 Task: Create a rule from the Recommended list, Task Added to this Project -> add SubTasks in the project Trex with SubTasks Gather and Analyse Requirements , Design and Implement Solution , System Test and UAT , Release to Production / Go Live.
Action: Mouse moved to (61, 367)
Screenshot: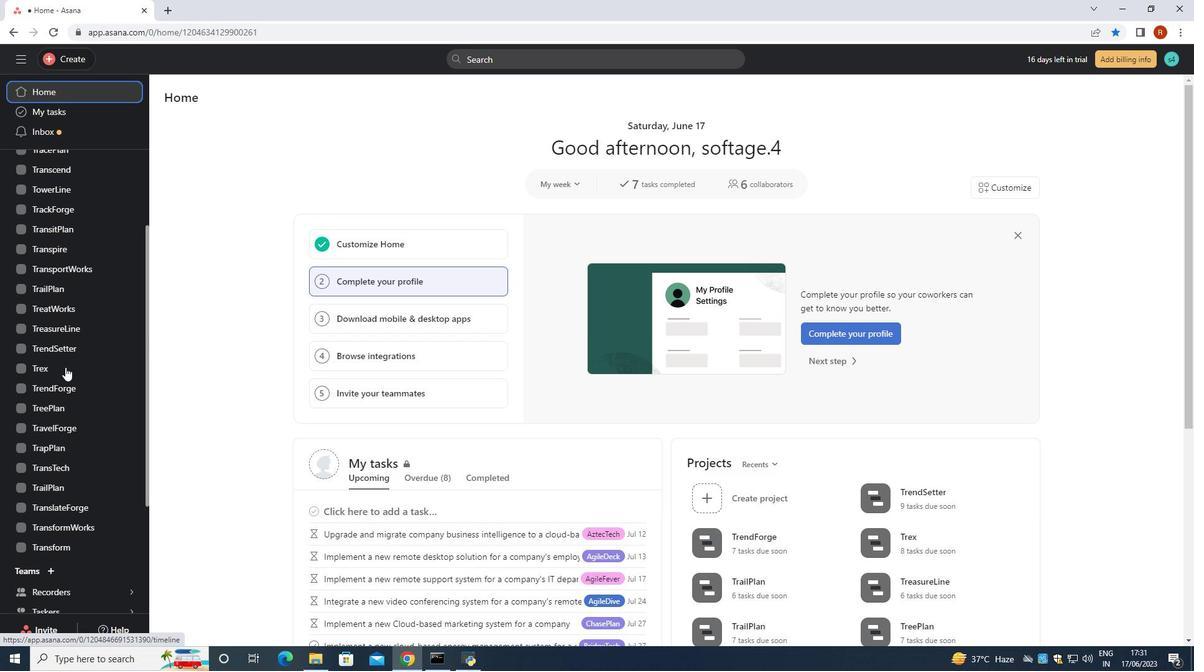 
Action: Mouse pressed left at (61, 367)
Screenshot: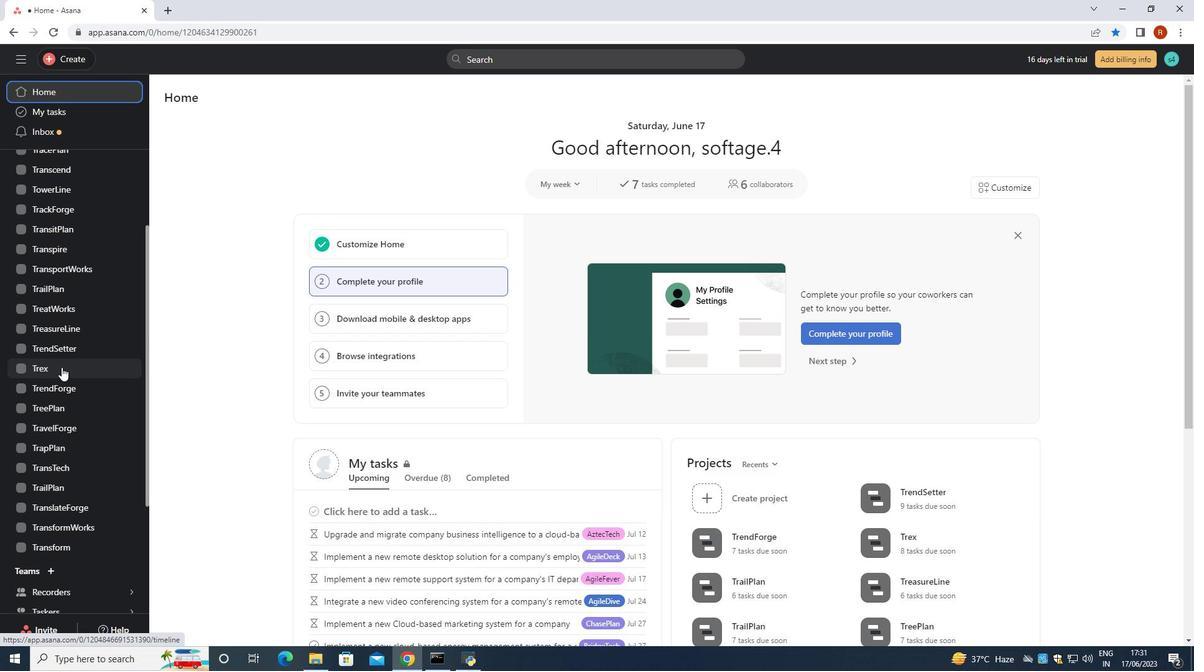 
Action: Mouse moved to (1151, 102)
Screenshot: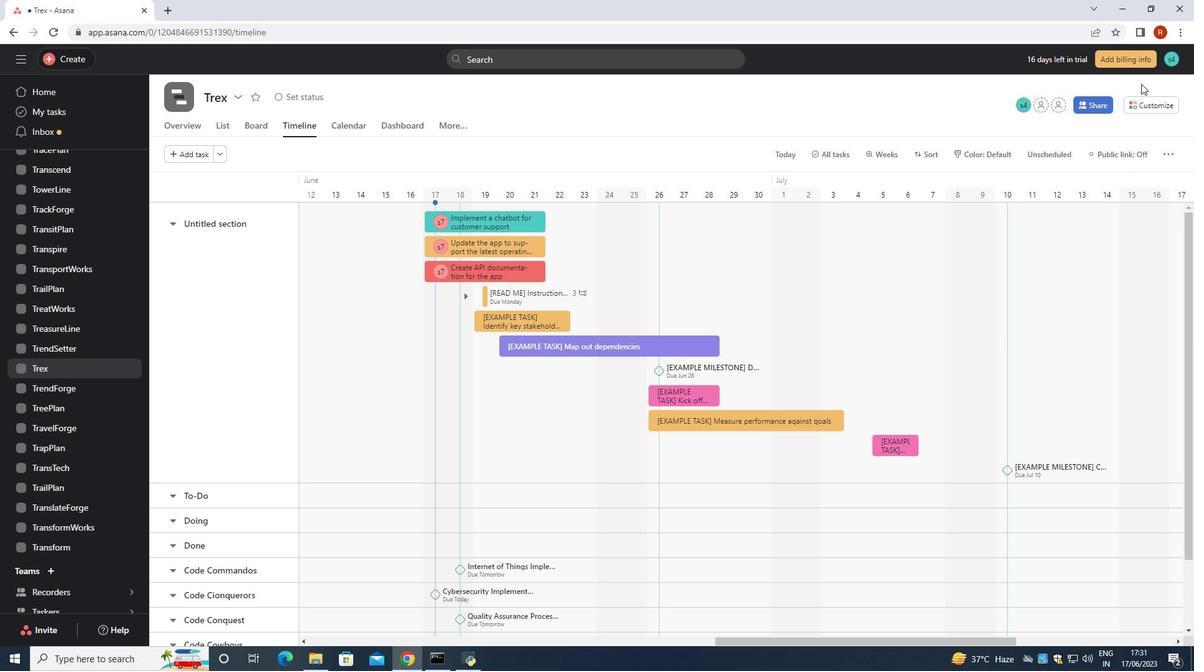 
Action: Mouse pressed left at (1151, 102)
Screenshot: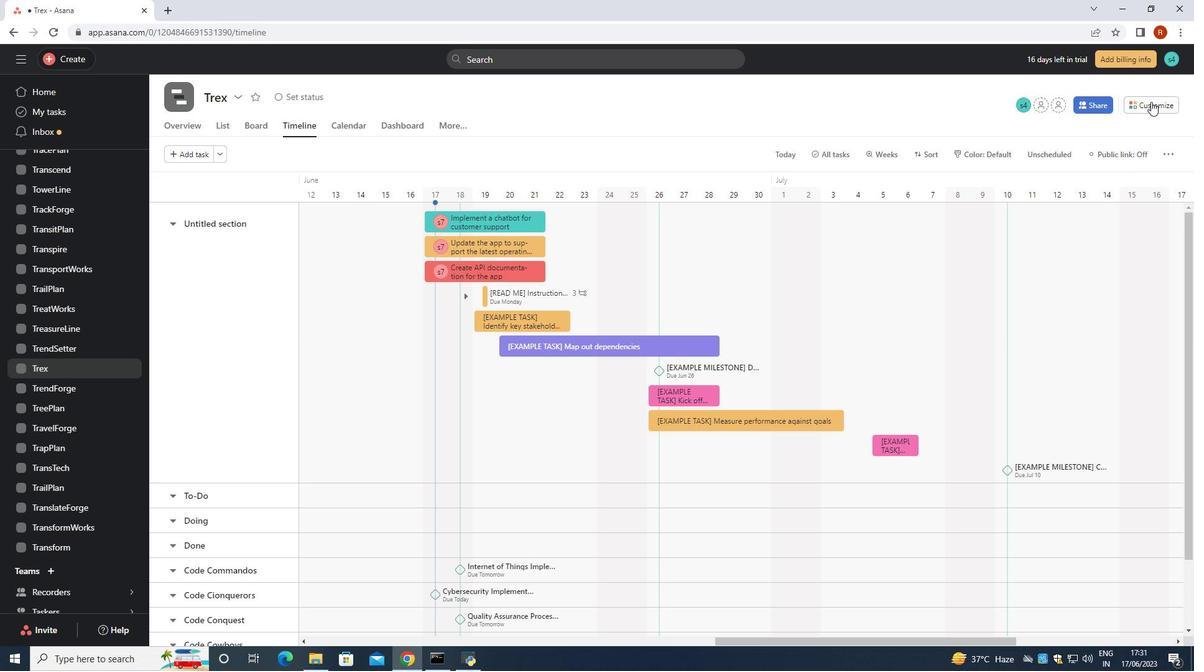 
Action: Mouse moved to (934, 299)
Screenshot: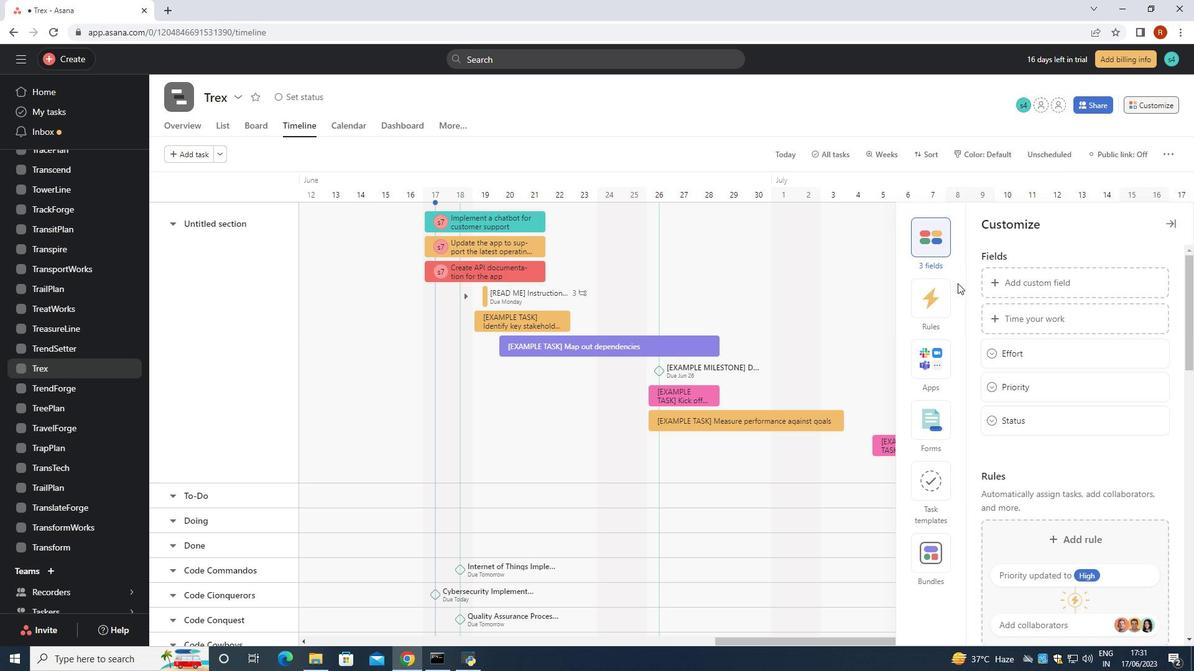 
Action: Mouse pressed left at (934, 299)
Screenshot: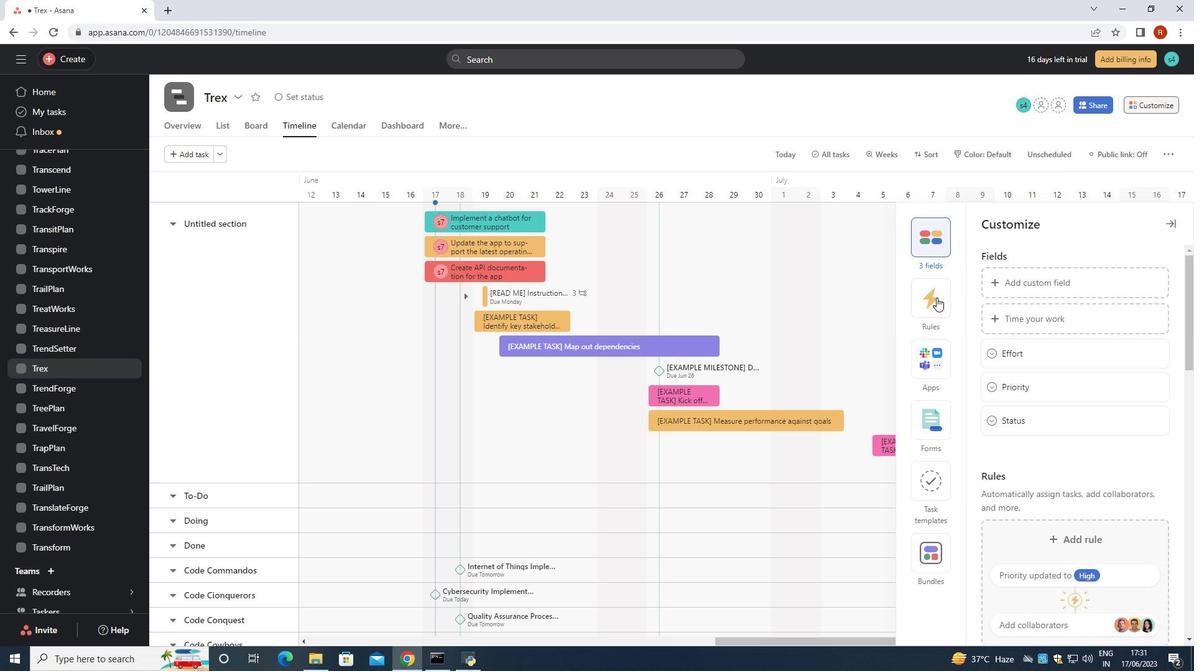 
Action: Mouse moved to (1022, 330)
Screenshot: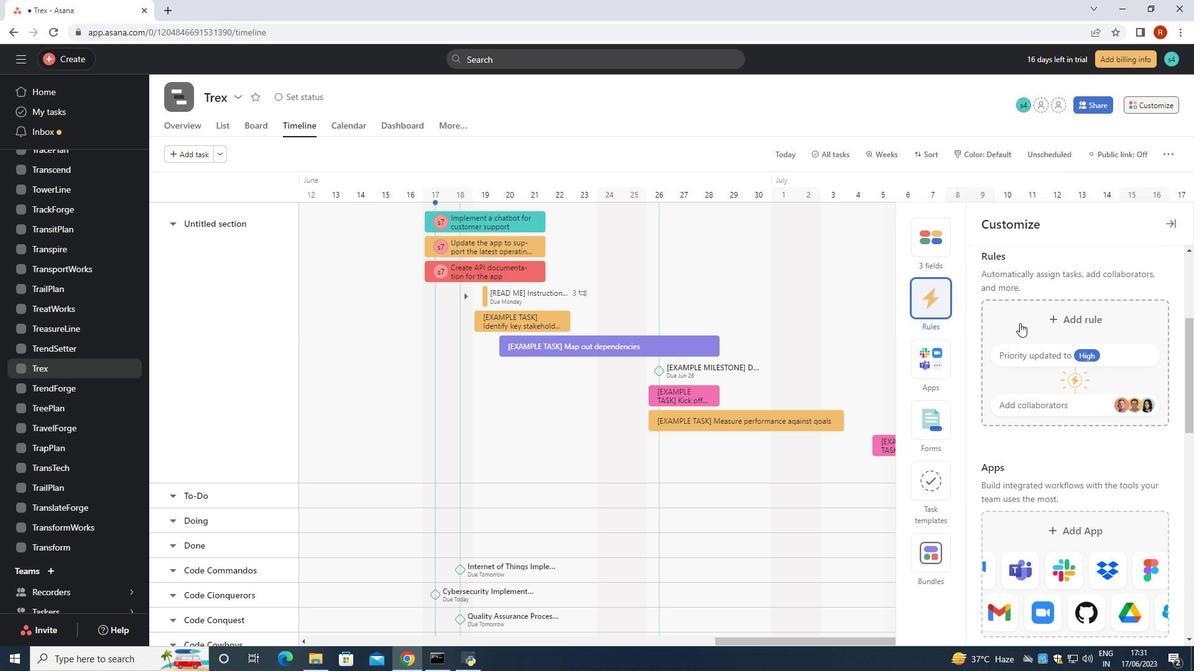 
Action: Mouse pressed left at (1022, 330)
Screenshot: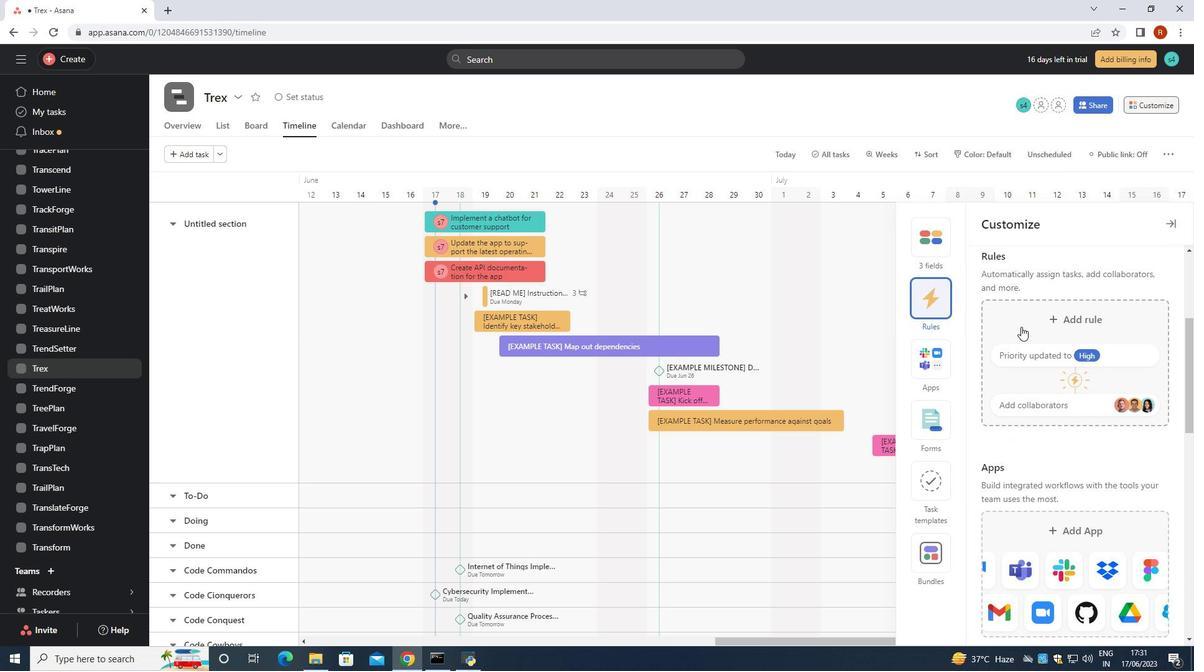 
Action: Mouse moved to (272, 141)
Screenshot: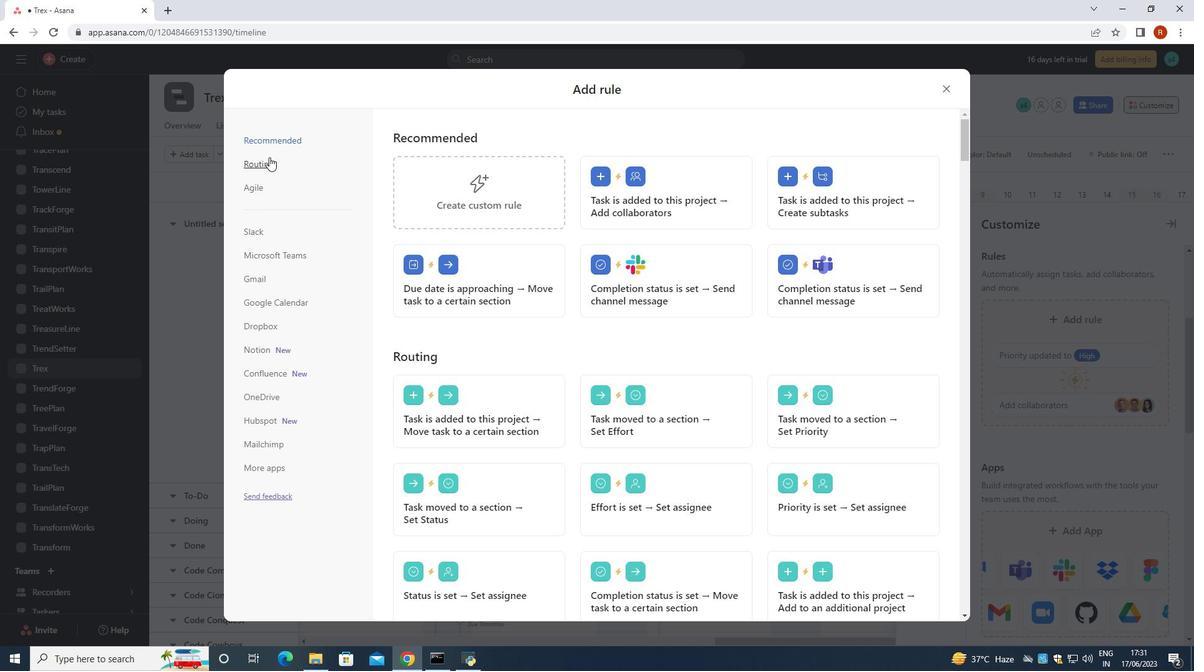
Action: Mouse pressed left at (272, 141)
Screenshot: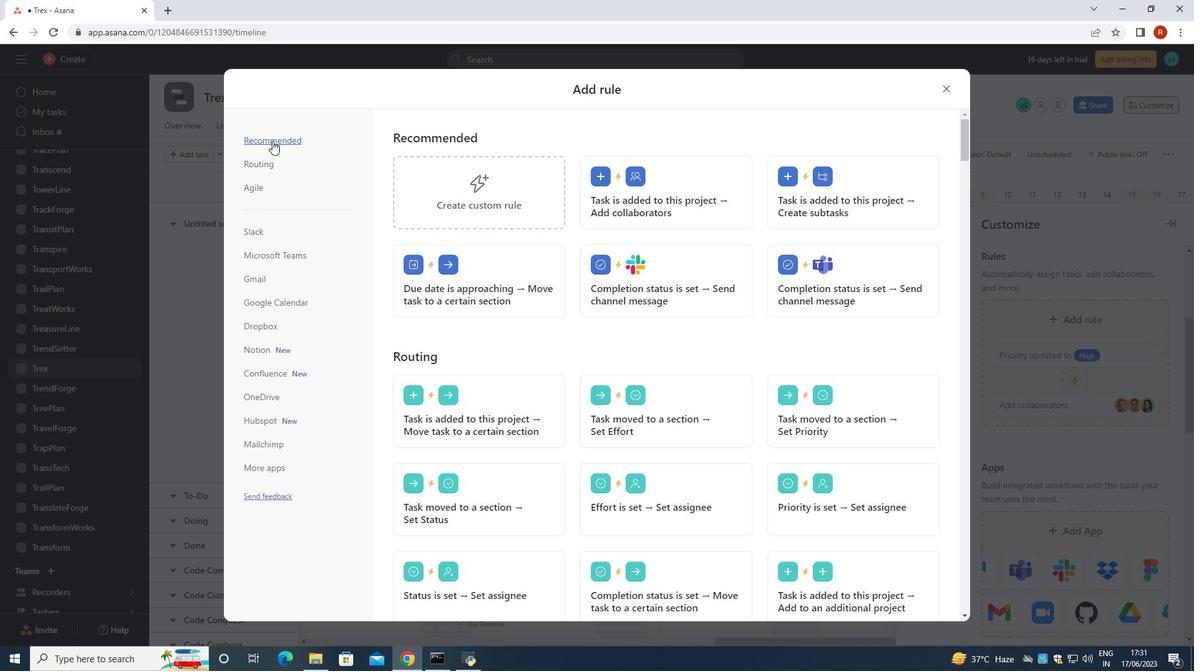 
Action: Mouse moved to (791, 183)
Screenshot: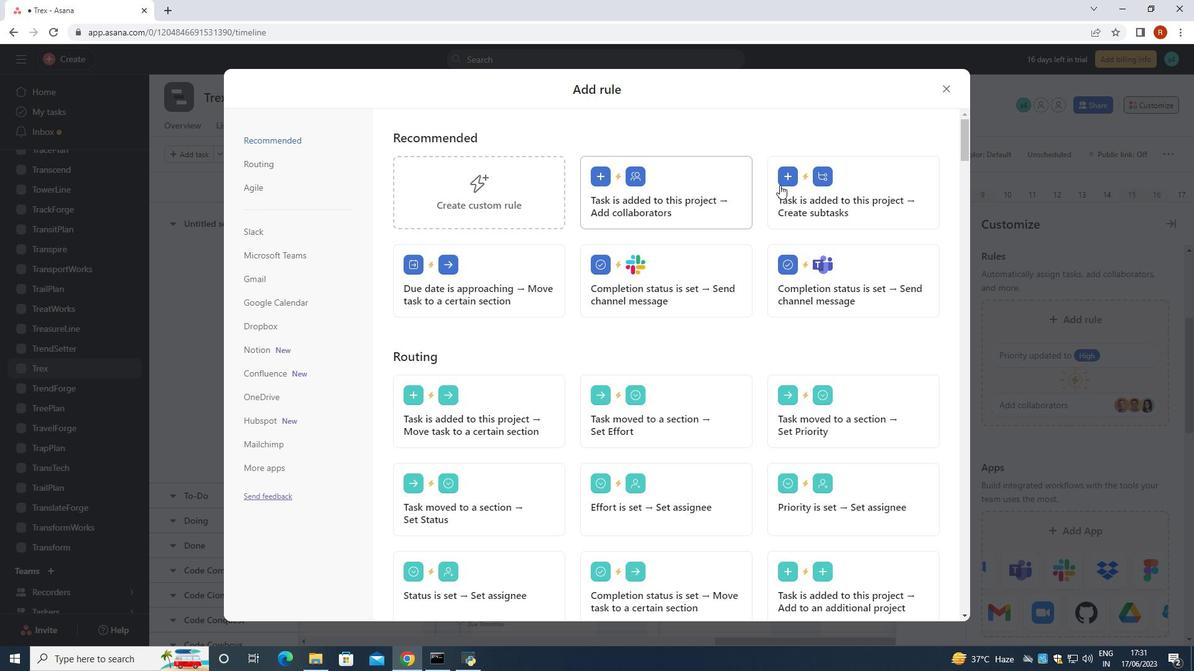 
Action: Mouse pressed left at (791, 183)
Screenshot: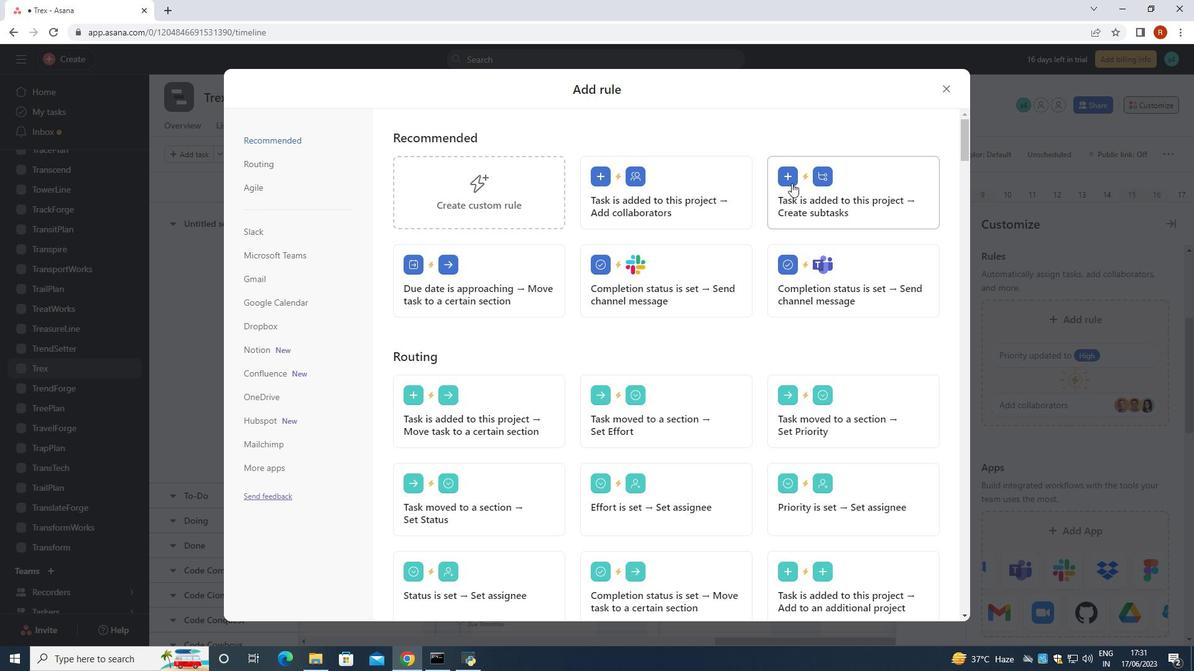 
Action: Mouse moved to (792, 186)
Screenshot: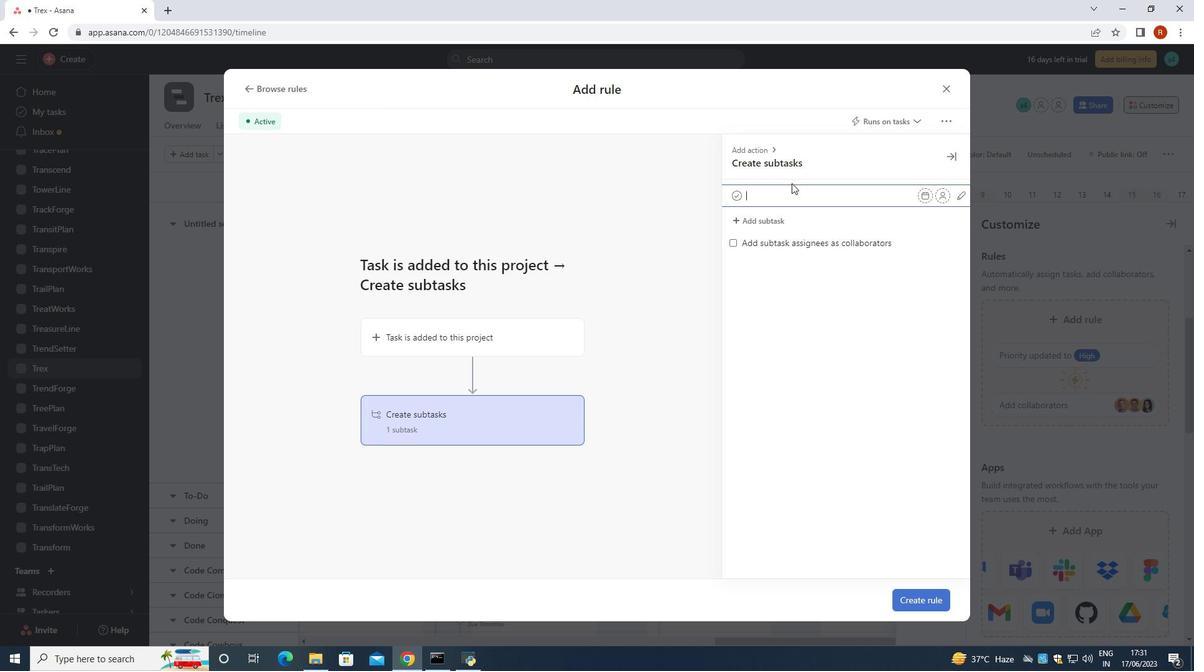 
Action: Key pressed <Key.shift><Key.shift><Key.shift><Key.shift><Key.shift><Key.shift><Key.shift><Key.shift><Key.shift><Key.shift><Key.shift><Key.shift><Key.shift><Key.shift>Gather<Key.space>and<Key.space><Key.shift><Key.shift>Analyse<Key.space><Key.shift>Rq<Key.backspace>equirements<Key.enter><Key.shift>Design<Key.space>and<Key.space><Key.shift><Key.shift><Key.shift><Key.shift><Key.shift>Implement<Key.space><Key.shift>Solutiom<Key.backspace>n<Key.enter><Key.shift>System<Key.space><Key.shift>Test<Key.space><Key.shift>and<Key.space><Key.shift>UAT<Key.enter><Key.shift><Key.shift><Key.shift><Key.shift><Key.shift><Key.shift><Key.shift><Key.shift><Key.shift>RE<Key.backspace>elease<Key.space>to<Key.space><Key.shift>Production/<Key.shift>Go<Key.space>live<Key.space>
Screenshot: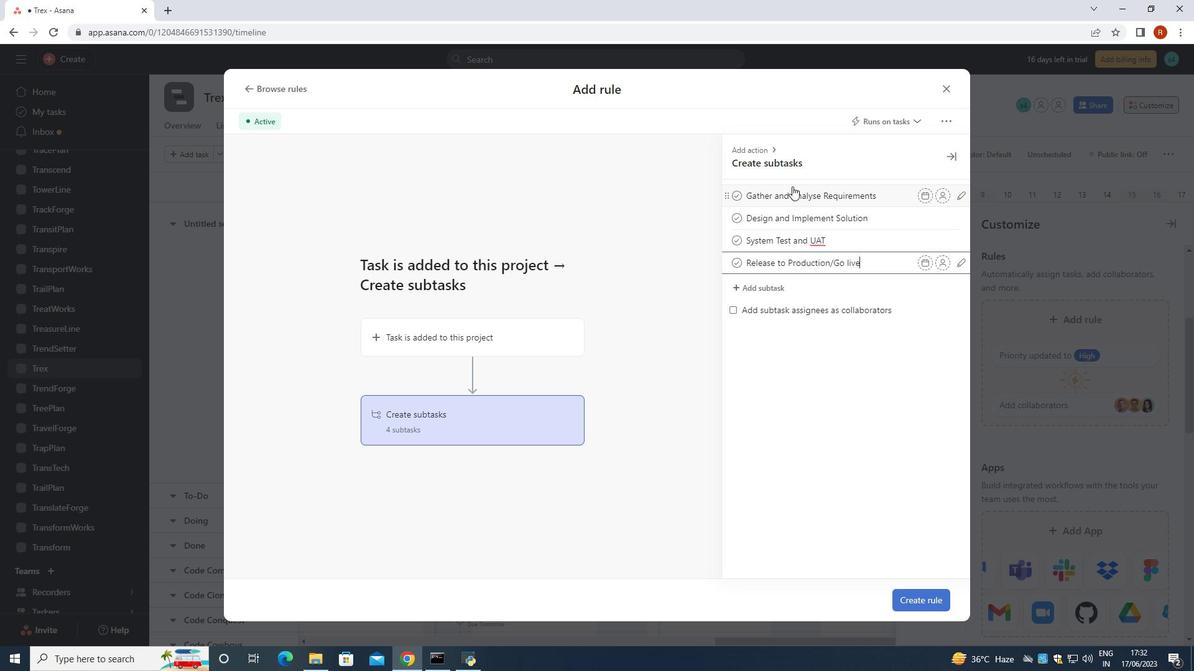 
Action: Mouse moved to (917, 602)
Screenshot: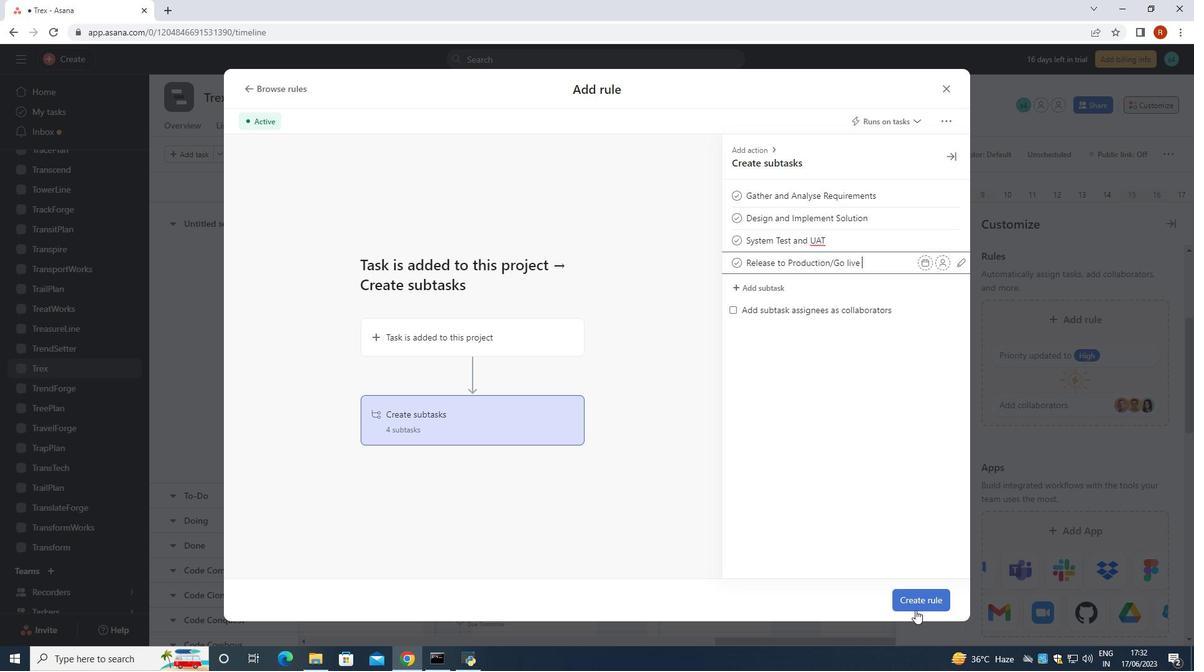 
Action: Mouse pressed left at (917, 602)
Screenshot: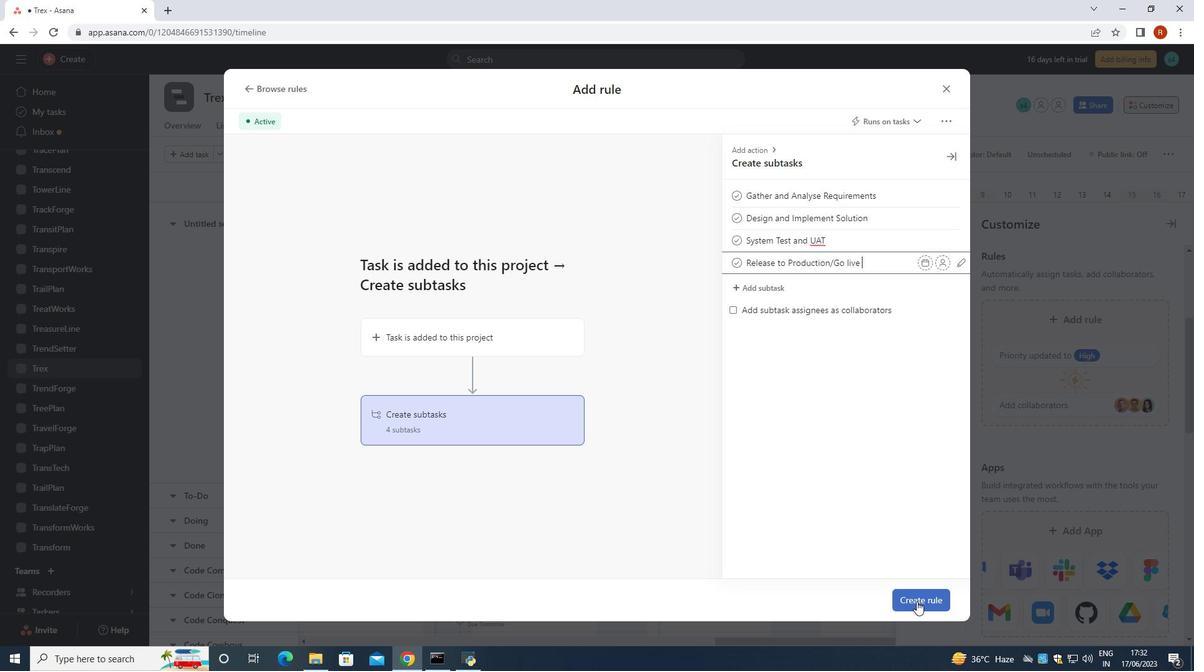 
